 Task: Add The Butcher Shop Smoked Double Cheddar Pork Sausage to the cart.
Action: Mouse moved to (30, 256)
Screenshot: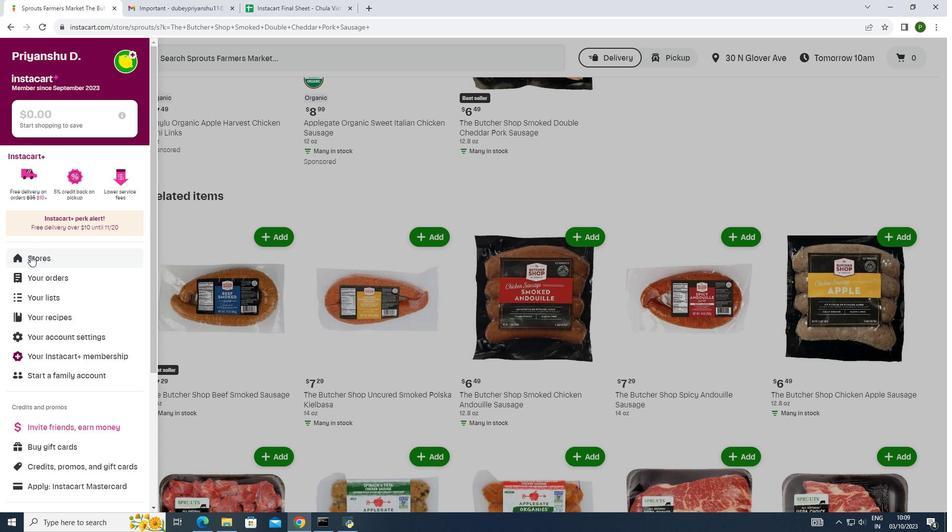 
Action: Mouse pressed left at (30, 256)
Screenshot: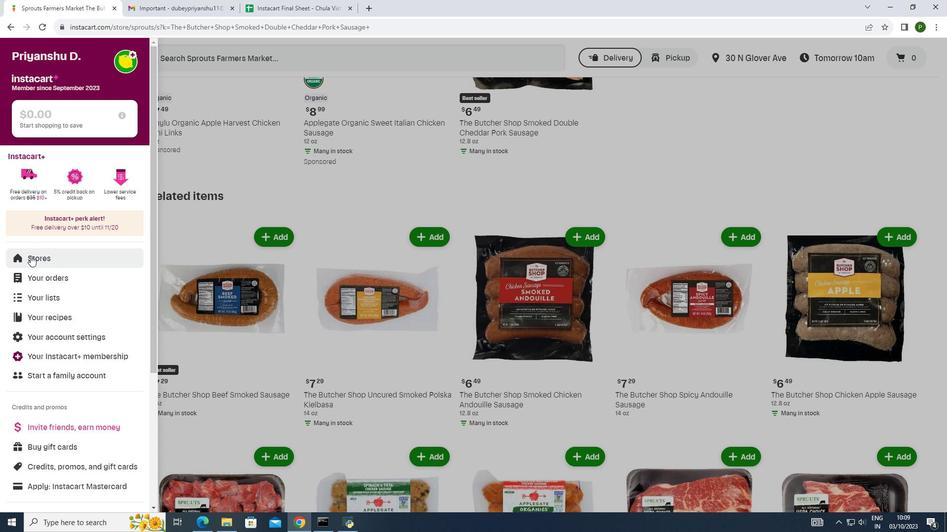 
Action: Mouse moved to (216, 99)
Screenshot: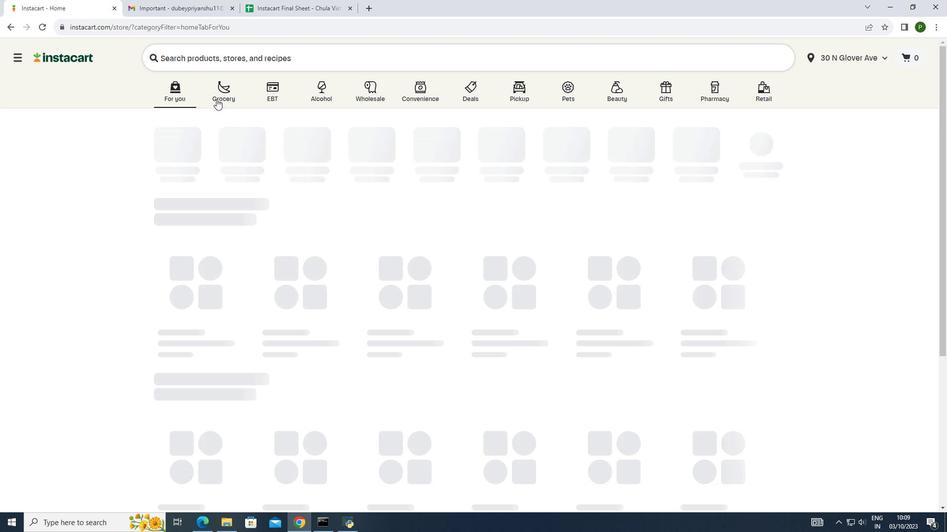 
Action: Mouse pressed left at (216, 99)
Screenshot: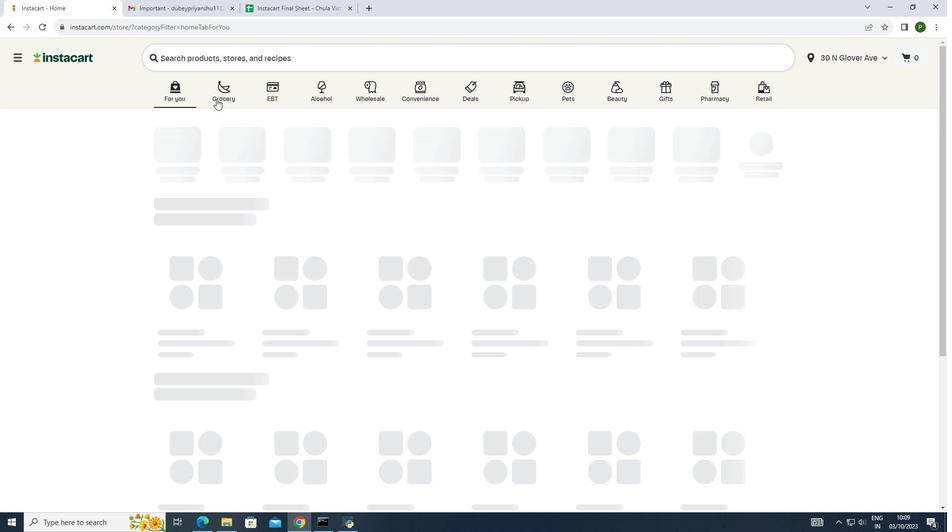 
Action: Mouse moved to (493, 148)
Screenshot: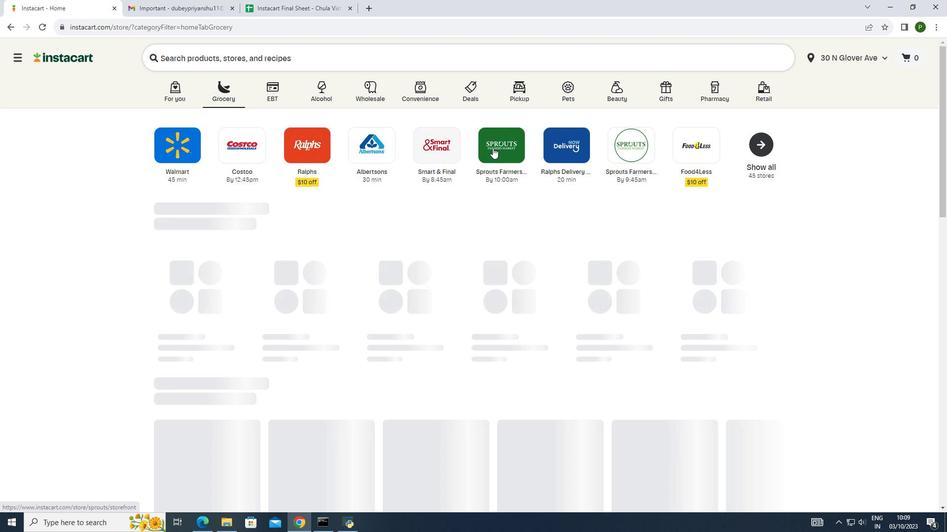 
Action: Mouse pressed left at (493, 148)
Screenshot: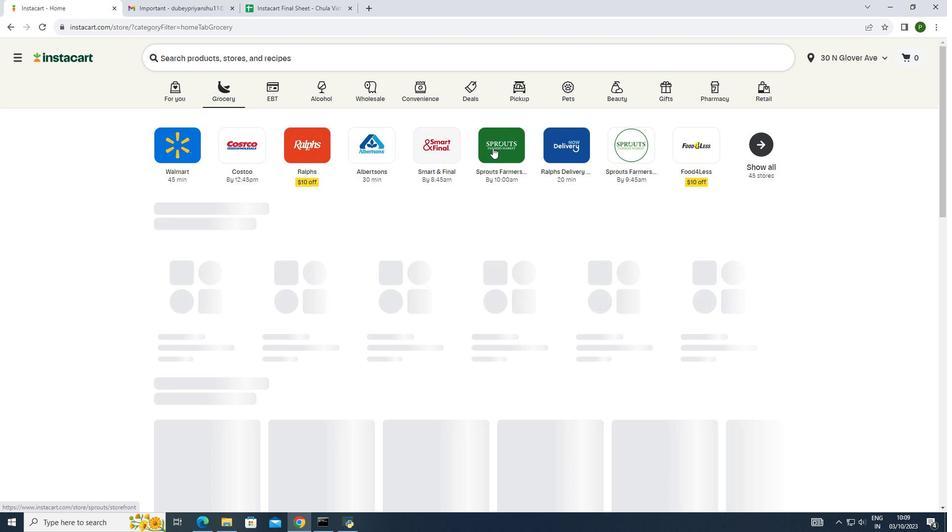 
Action: Mouse moved to (43, 266)
Screenshot: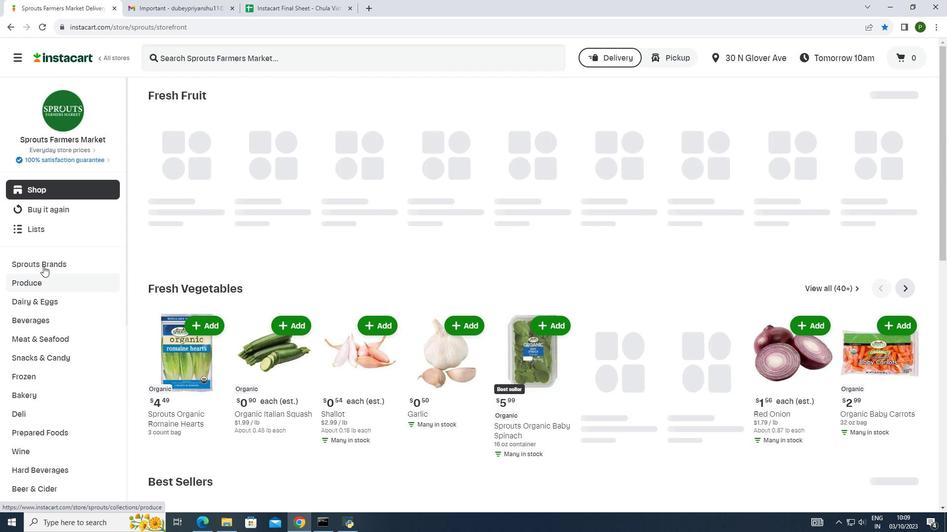 
Action: Mouse pressed left at (43, 266)
Screenshot: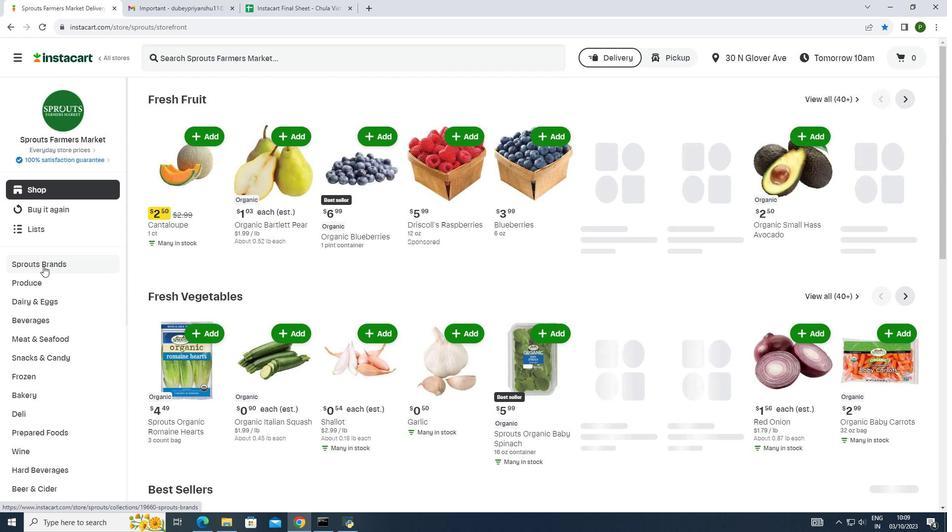 
Action: Mouse moved to (48, 306)
Screenshot: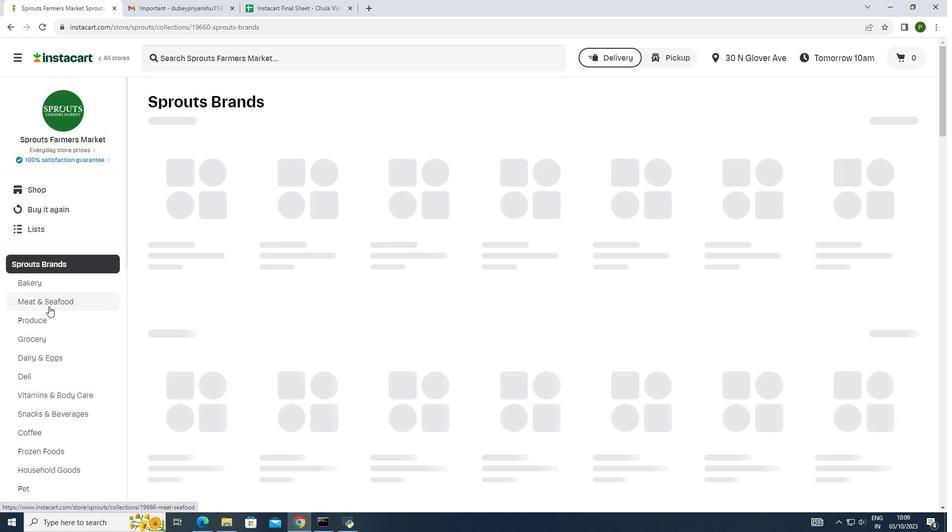 
Action: Mouse pressed left at (48, 306)
Screenshot: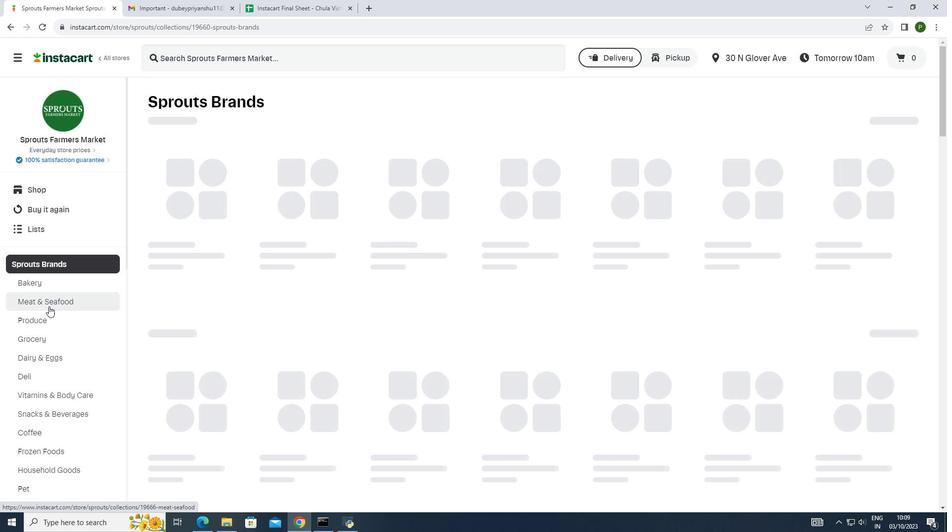 
Action: Mouse moved to (232, 193)
Screenshot: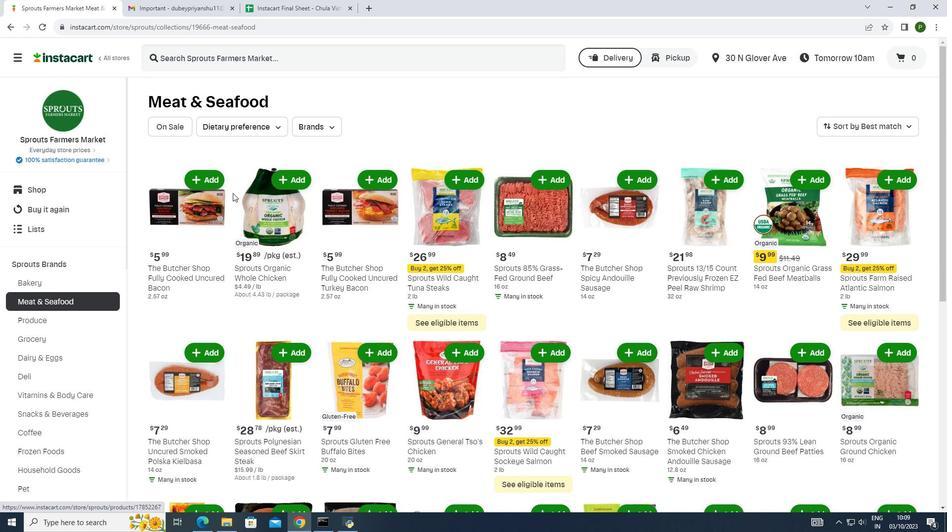 
Action: Mouse scrolled (232, 192) with delta (0, 0)
Screenshot: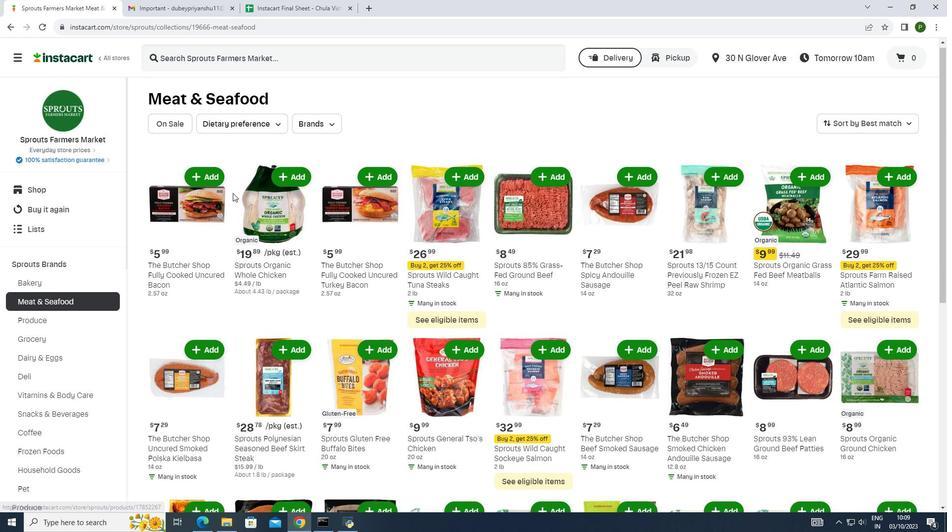 
Action: Mouse scrolled (232, 192) with delta (0, 0)
Screenshot: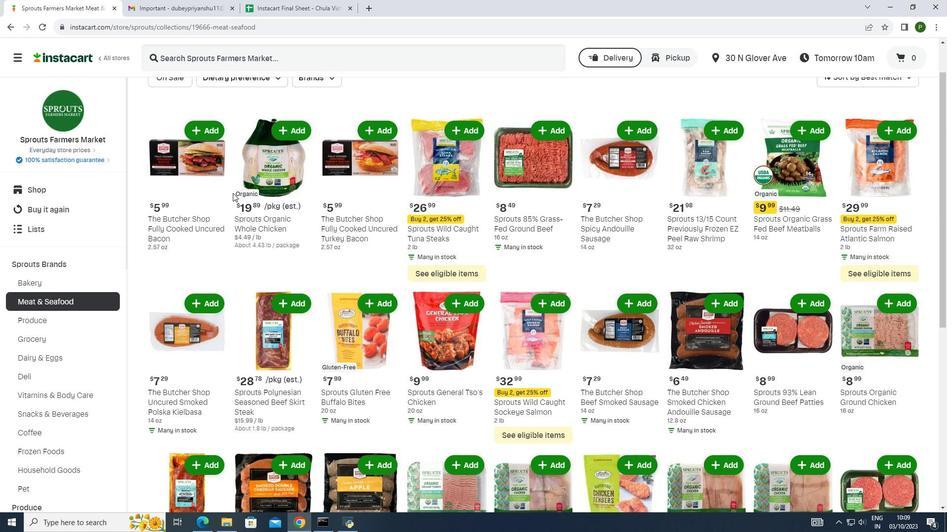 
Action: Mouse scrolled (232, 192) with delta (0, 0)
Screenshot: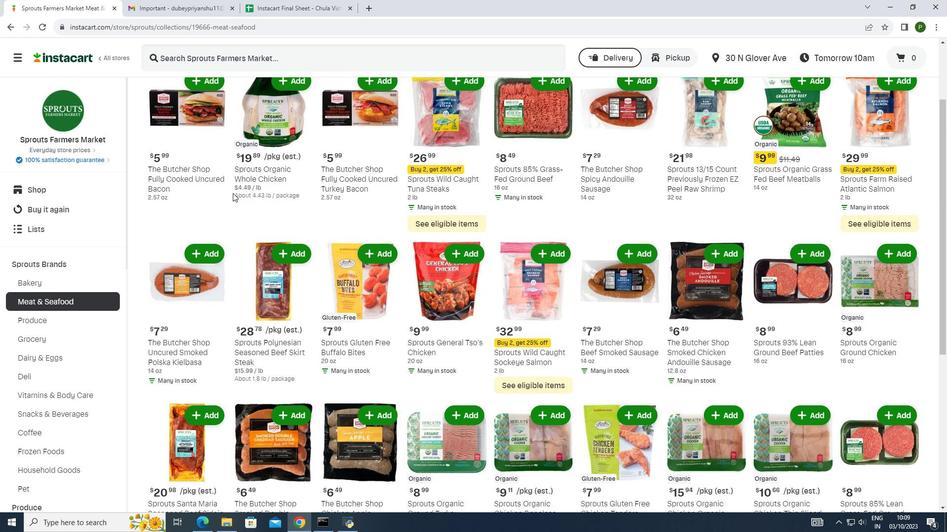 
Action: Mouse scrolled (232, 192) with delta (0, 0)
Screenshot: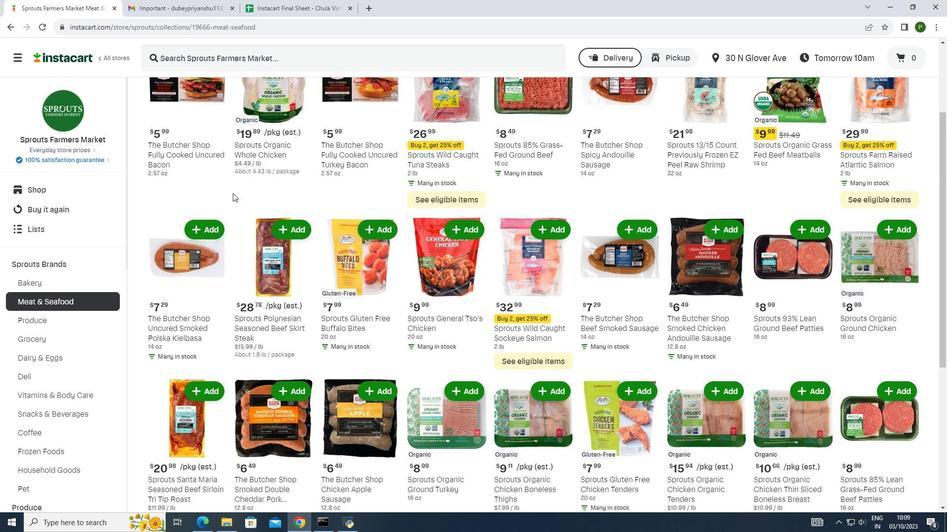
Action: Mouse scrolled (232, 192) with delta (0, 0)
Screenshot: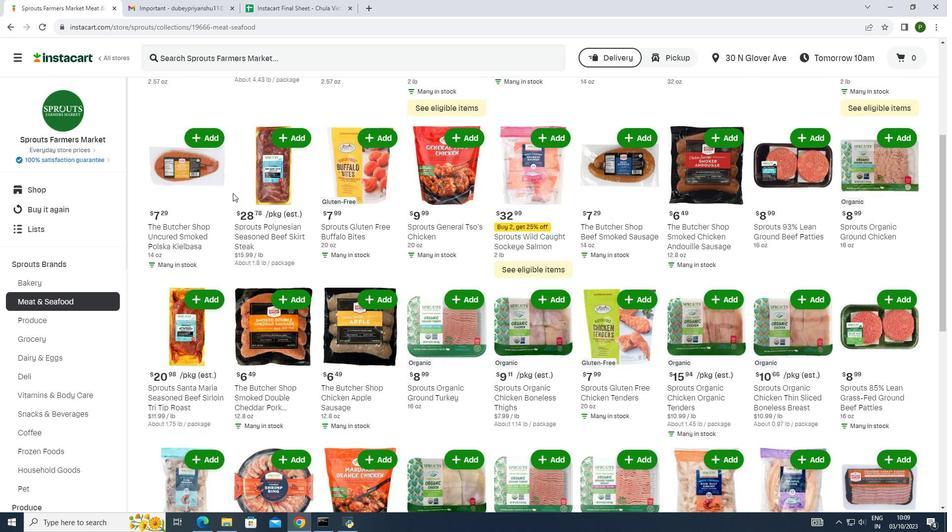 
Action: Mouse moved to (290, 266)
Screenshot: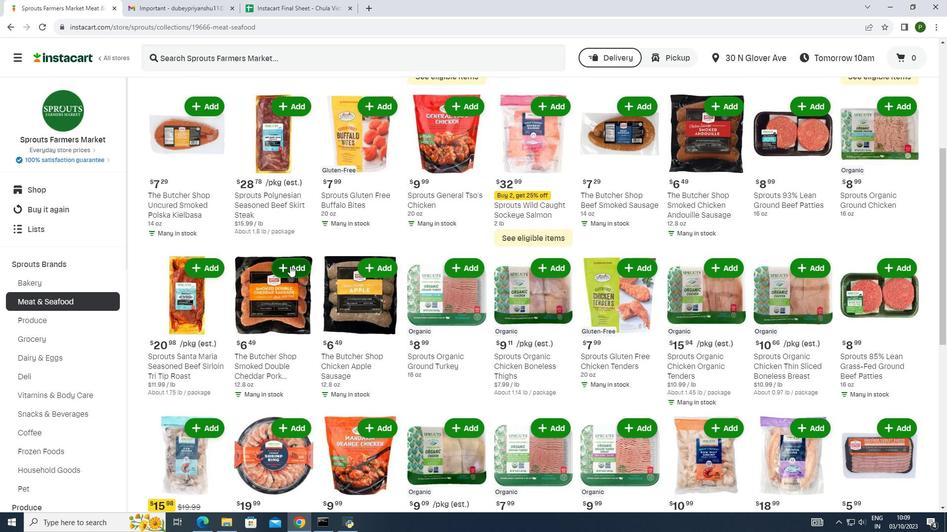 
Action: Mouse pressed left at (290, 266)
Screenshot: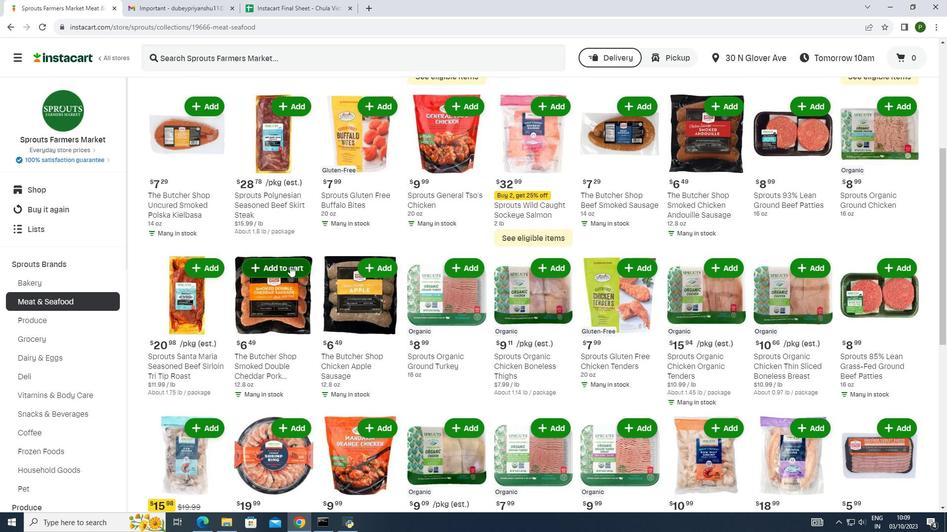 
